 Task: Change elbow connector line weight to 4PX.
Action: Mouse moved to (625, 364)
Screenshot: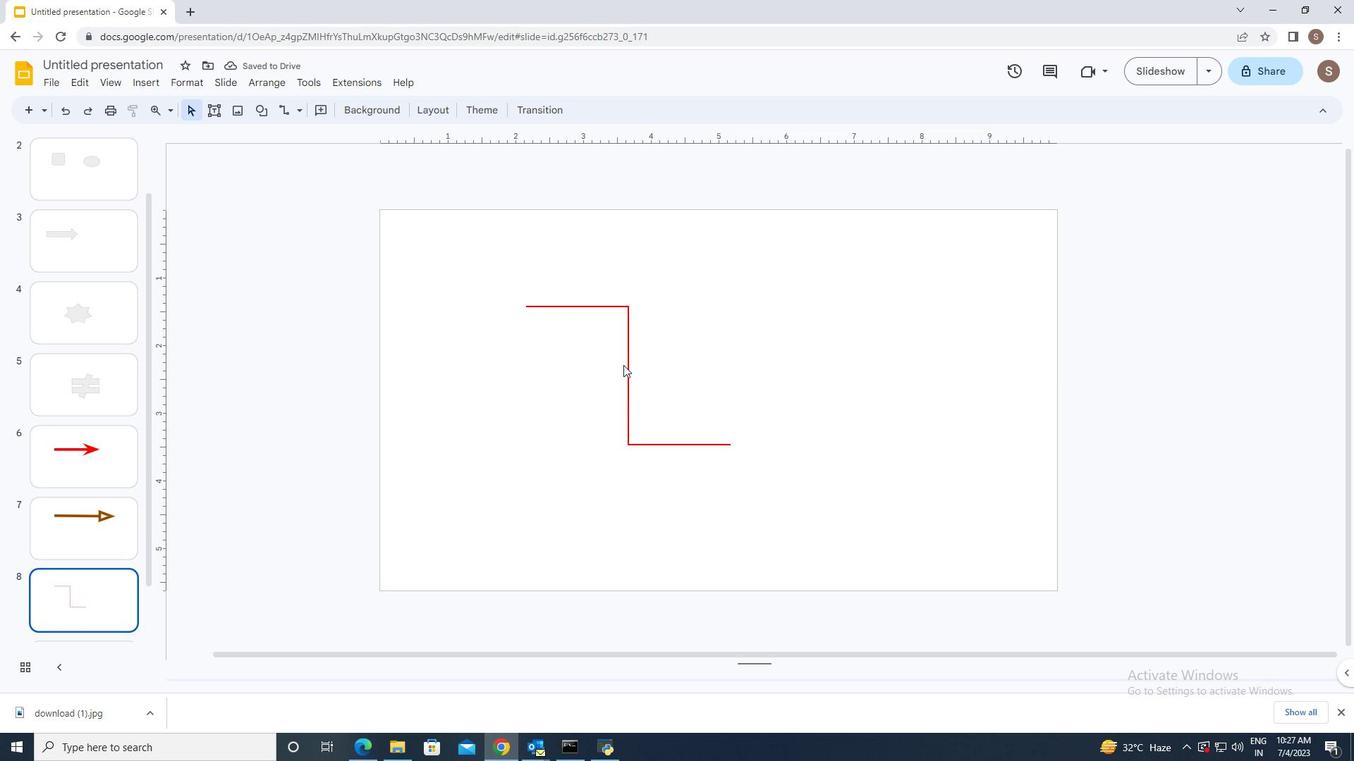 
Action: Mouse pressed left at (625, 364)
Screenshot: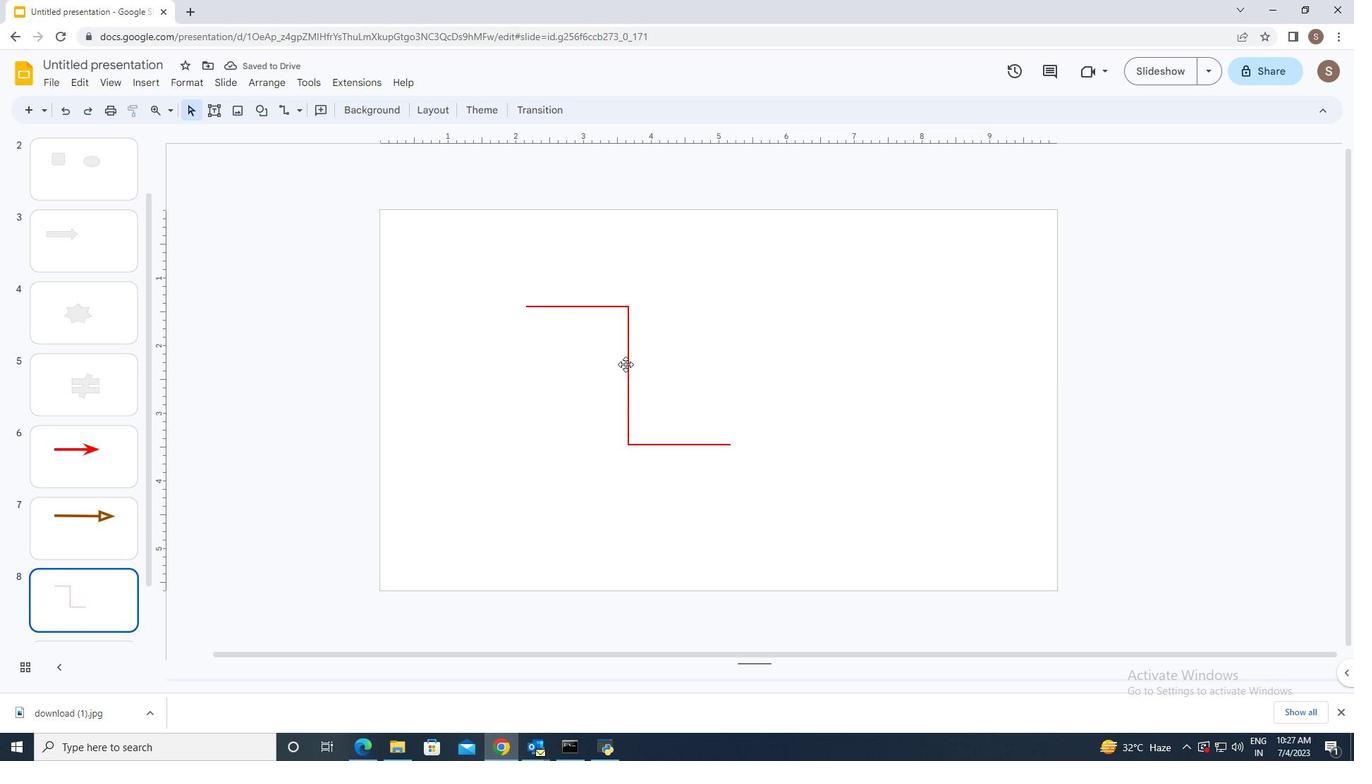 
Action: Mouse moved to (347, 113)
Screenshot: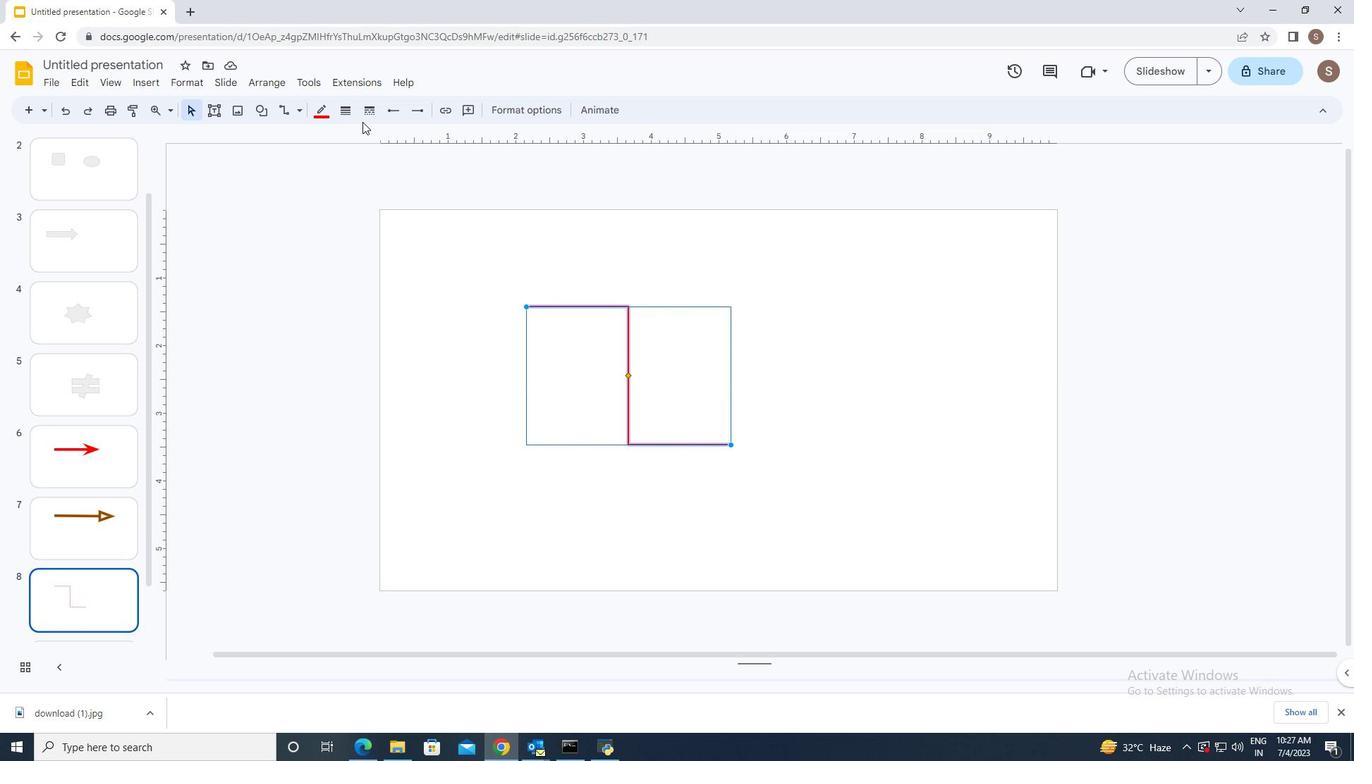 
Action: Mouse pressed left at (347, 113)
Screenshot: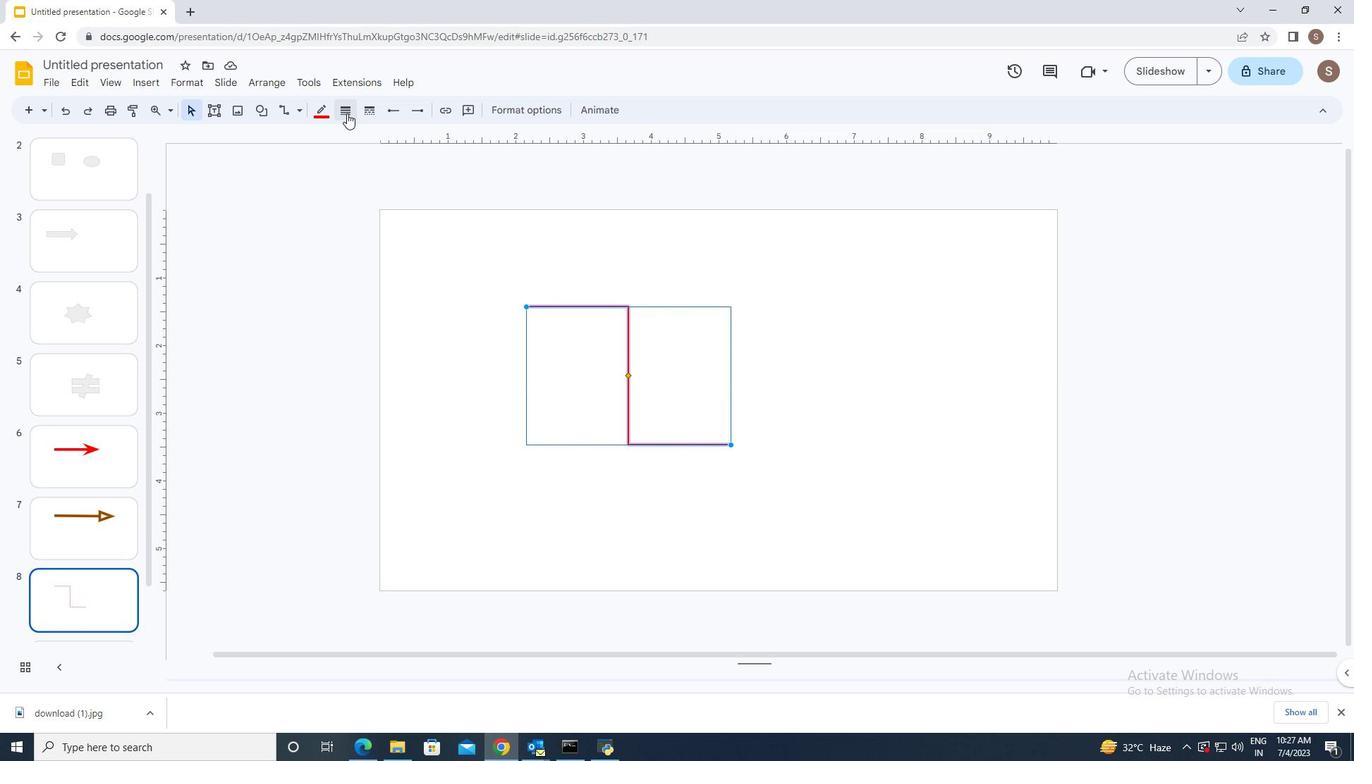 
Action: Mouse moved to (366, 202)
Screenshot: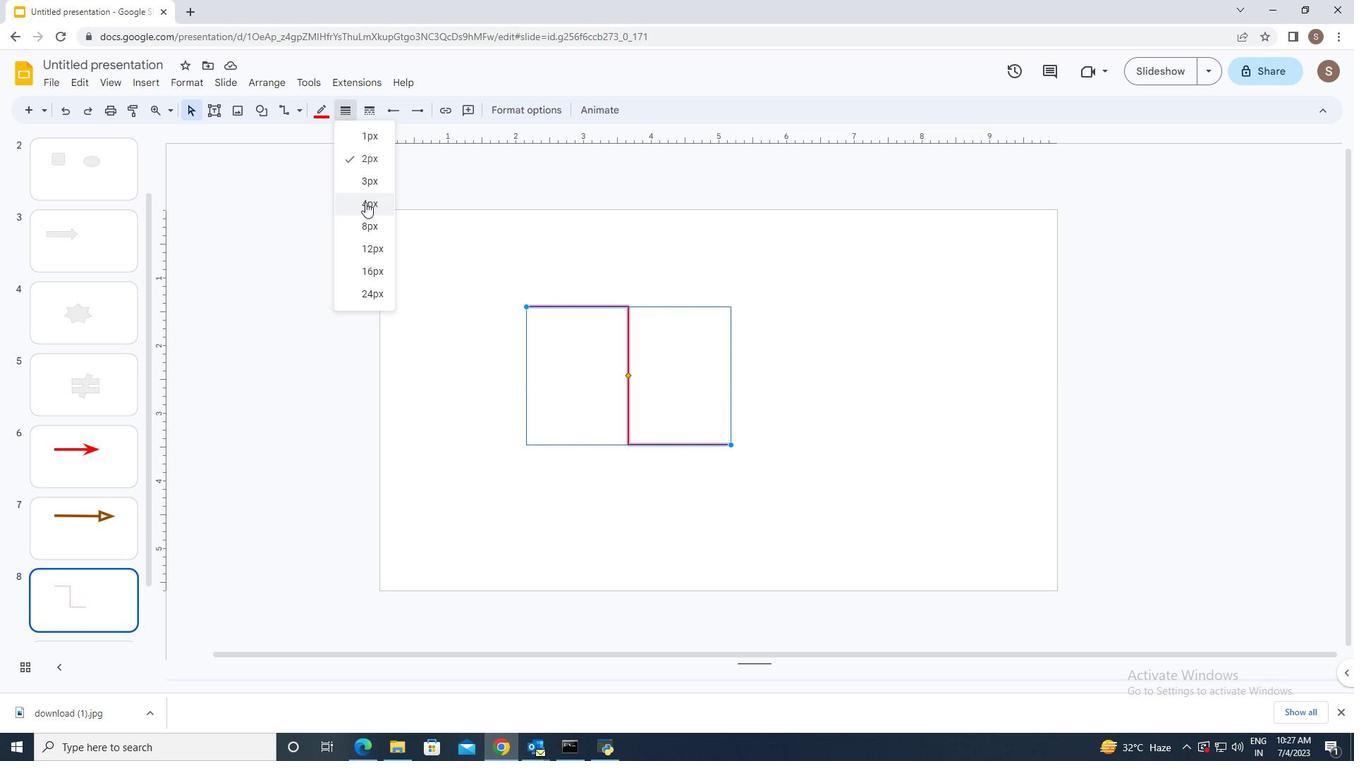 
Action: Mouse pressed left at (366, 202)
Screenshot: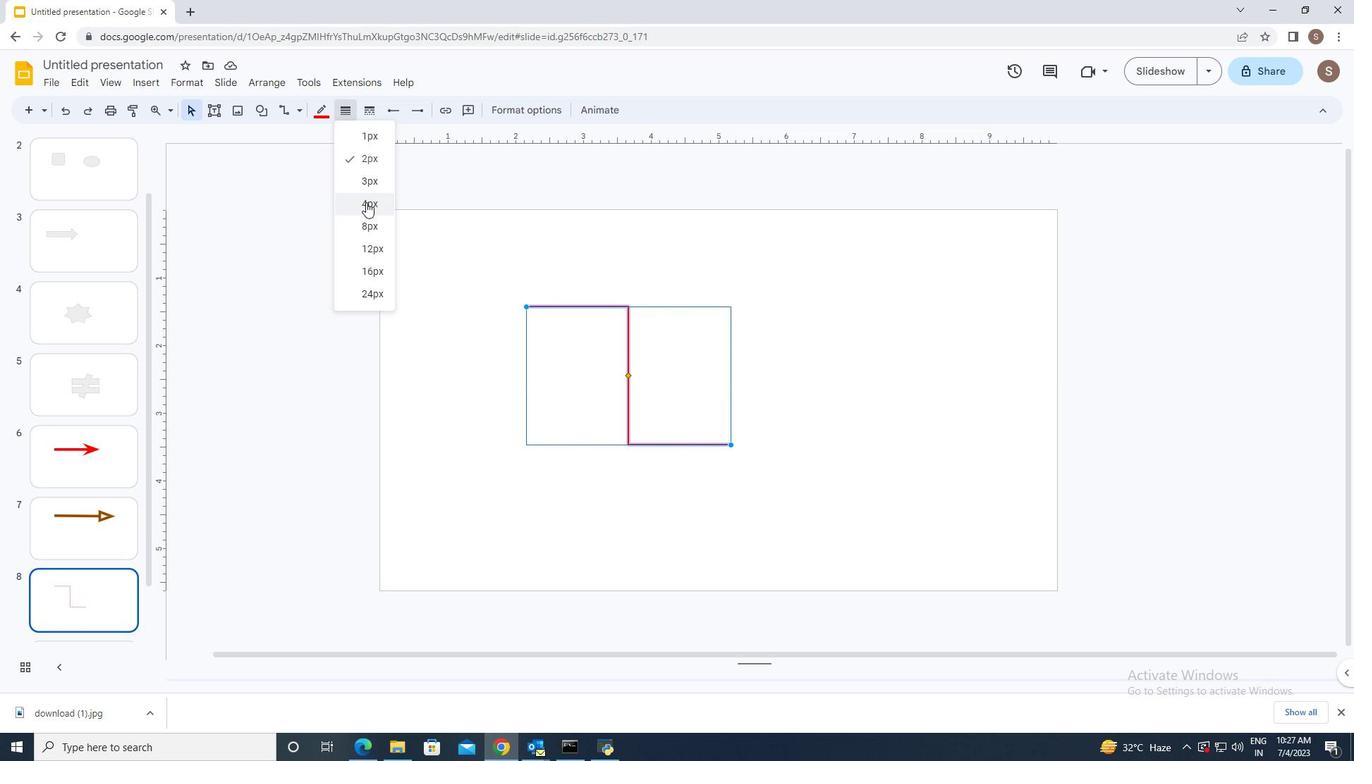 
Action: Mouse moved to (479, 421)
Screenshot: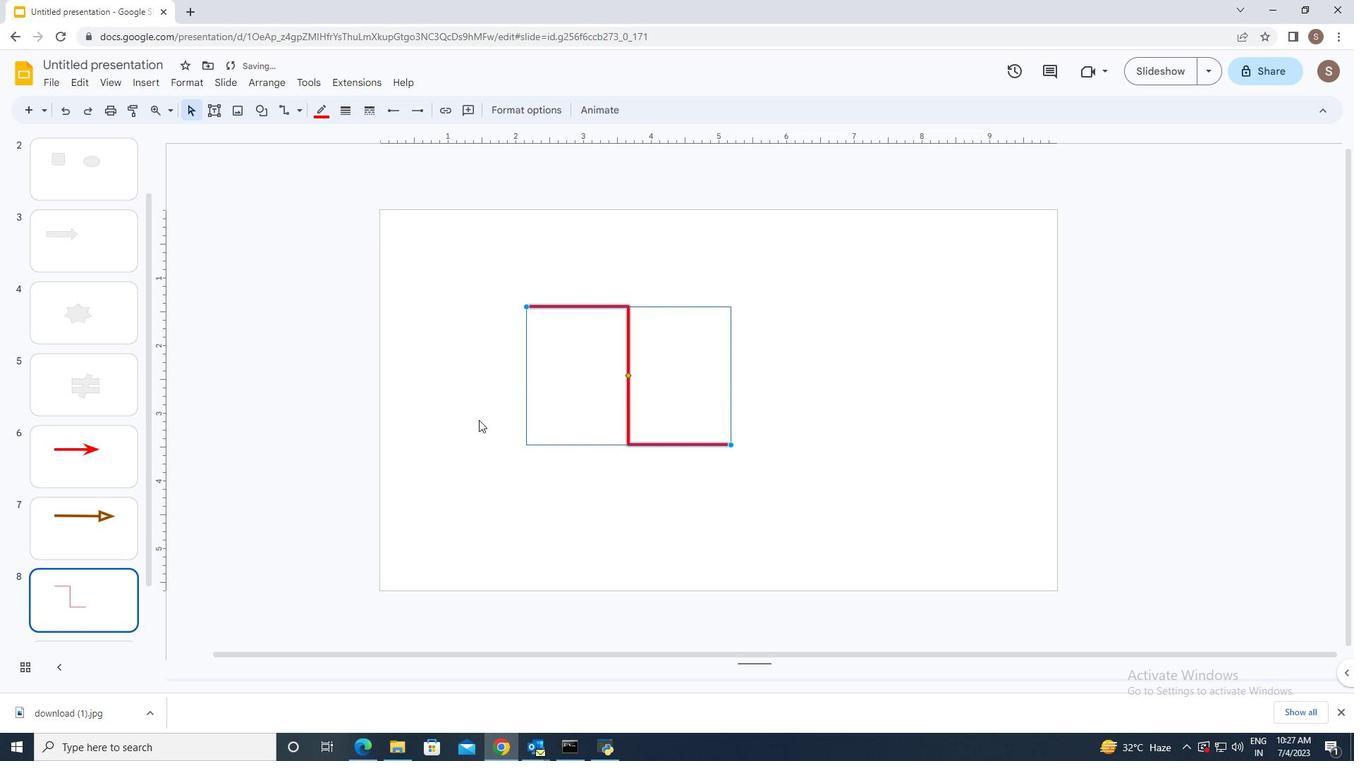 
Action: Mouse pressed left at (479, 421)
Screenshot: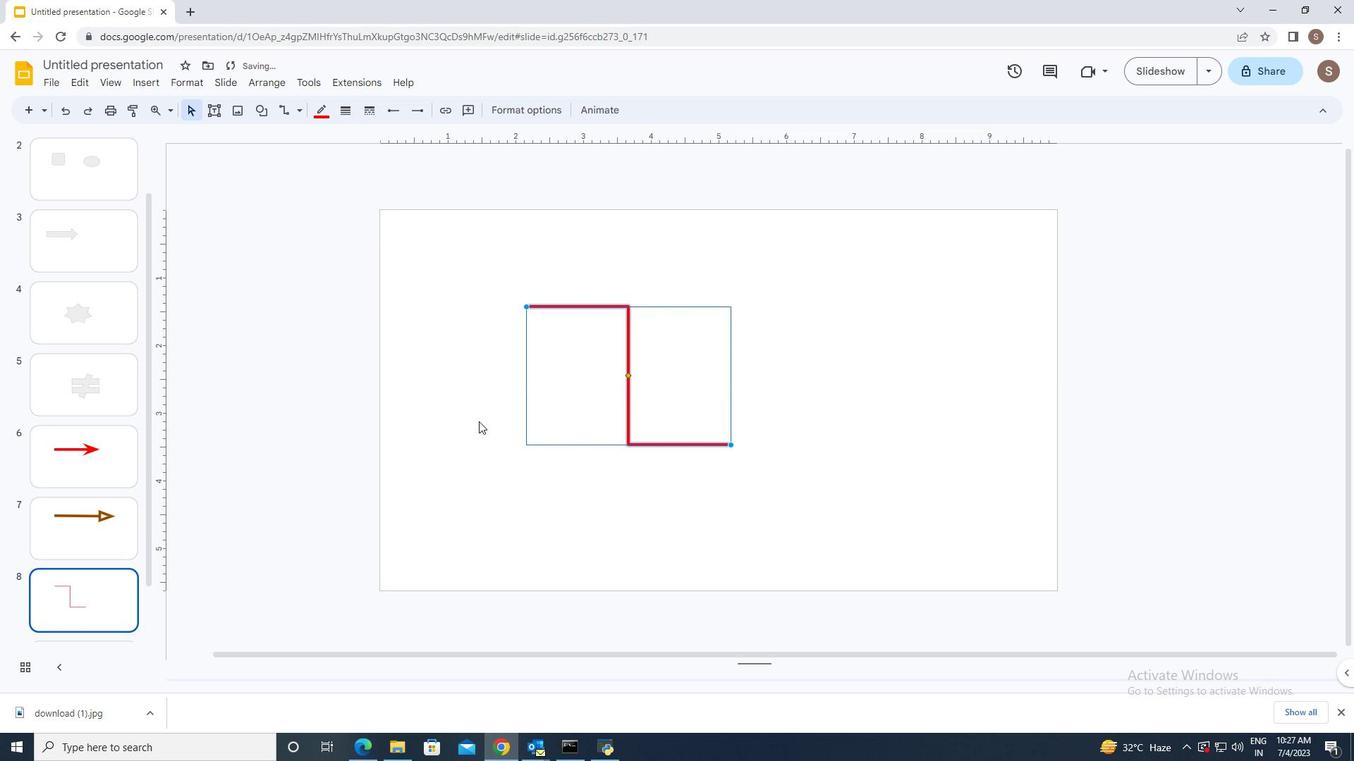 
